 Task: Send an email with the signature Destiny Lee with the subject 'Status report' and the message 'Thank you for your prompt response.' from softage.1@softage.net to softage.10@softage.net,  softage.1@softage.net and softage.2@softage.net with CC to softage.3@softage.net with an attached document Feasibility_report.docx
Action: Key pressed n
Screenshot: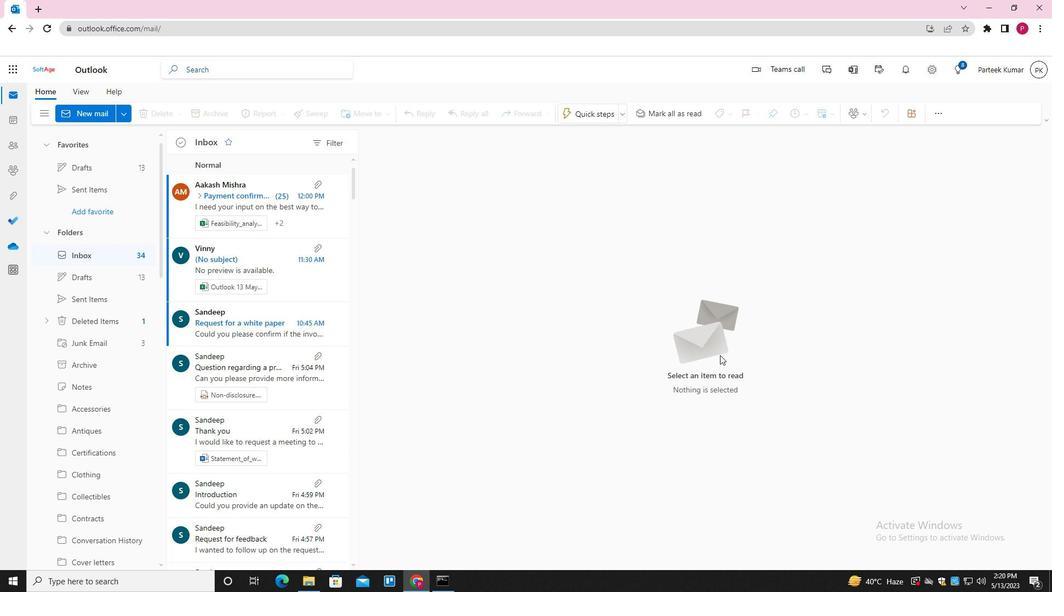 
Action: Mouse moved to (735, 111)
Screenshot: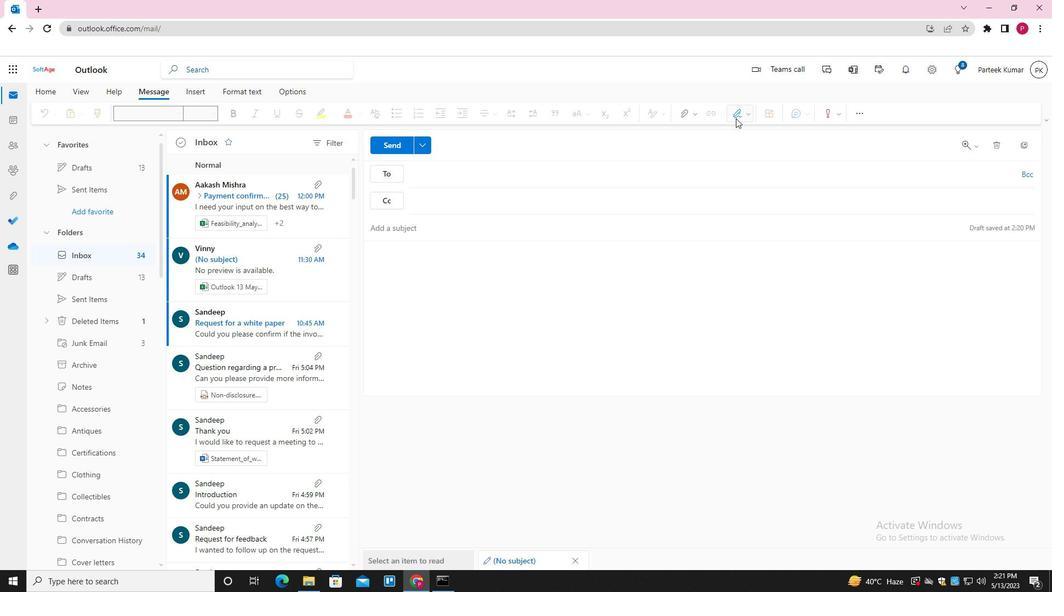 
Action: Mouse pressed left at (735, 111)
Screenshot: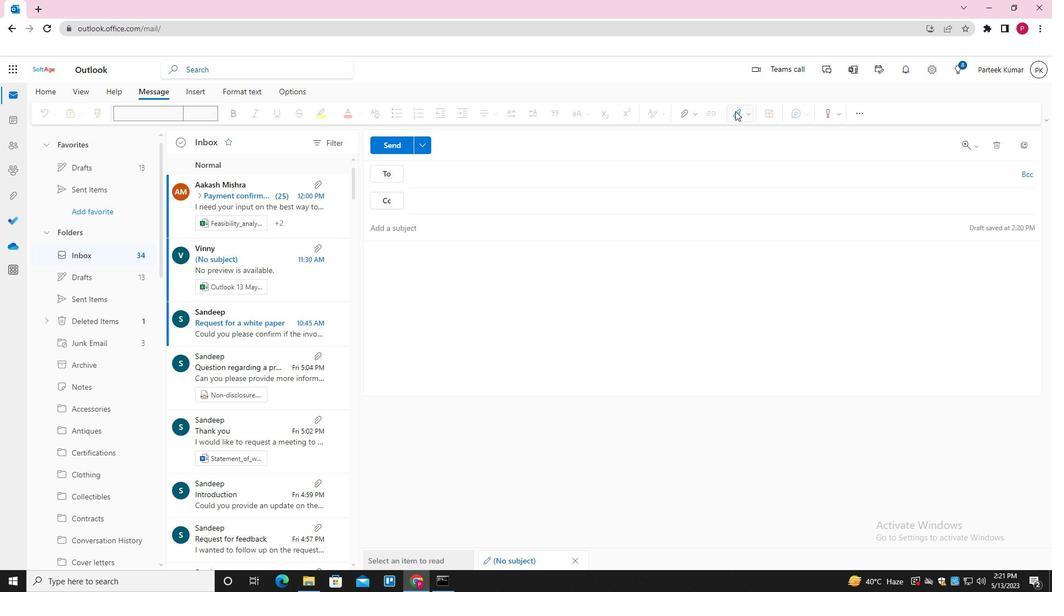 
Action: Mouse moved to (721, 158)
Screenshot: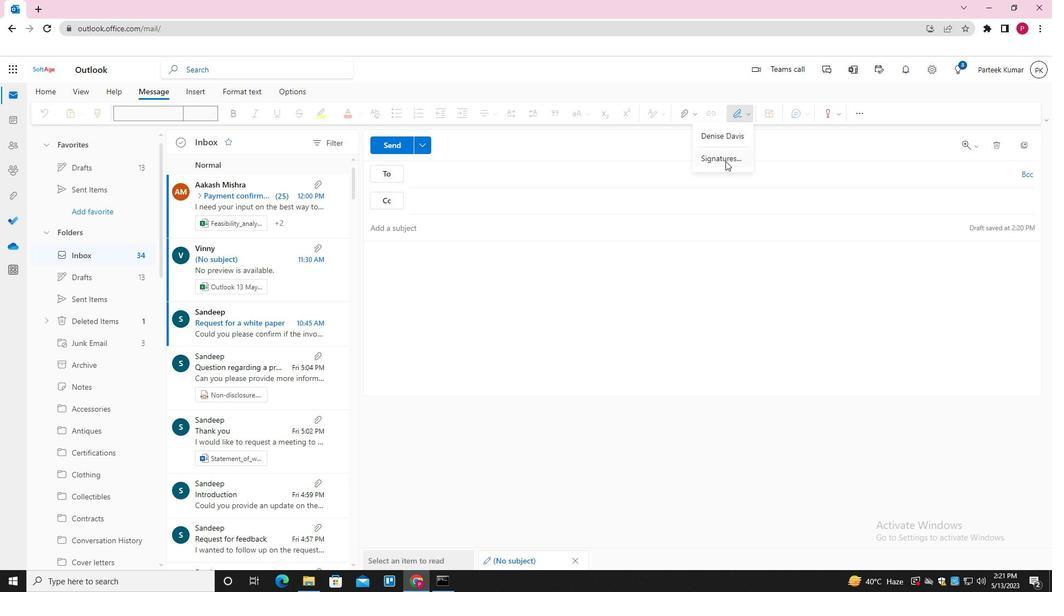 
Action: Mouse pressed left at (721, 158)
Screenshot: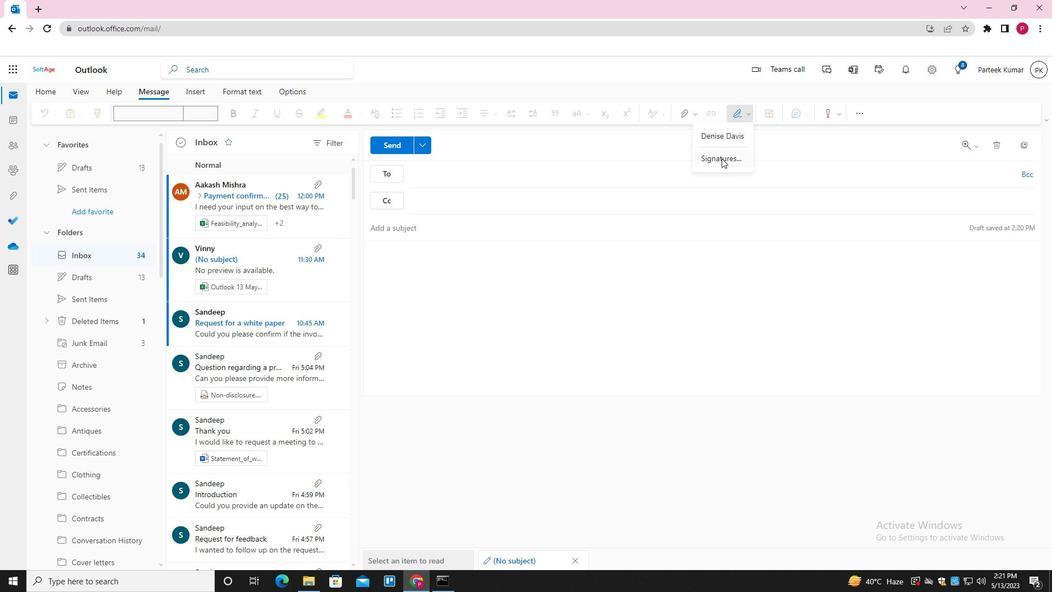 
Action: Mouse moved to (738, 198)
Screenshot: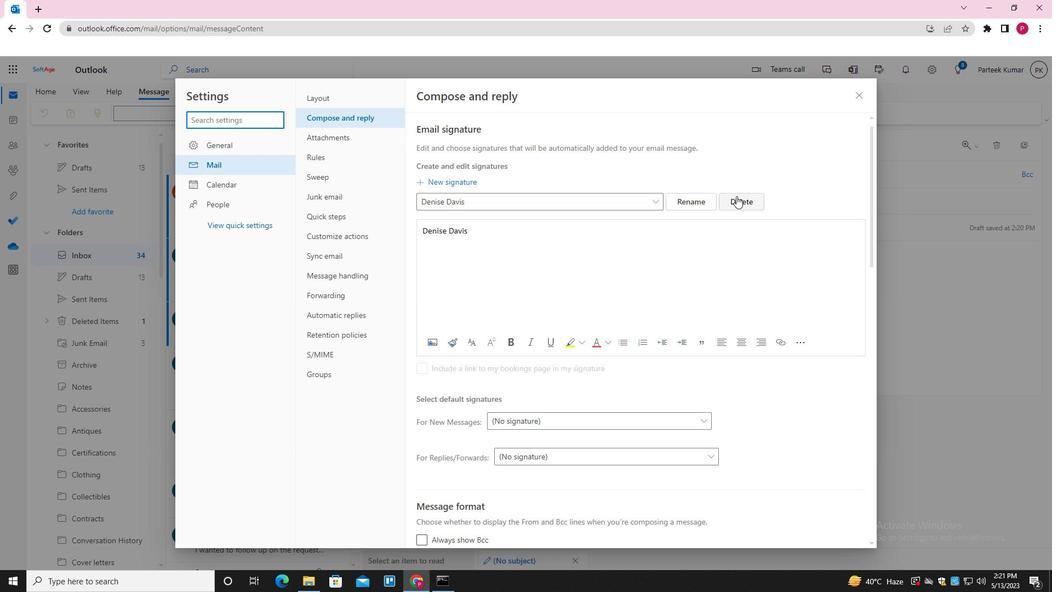 
Action: Mouse pressed left at (738, 198)
Screenshot: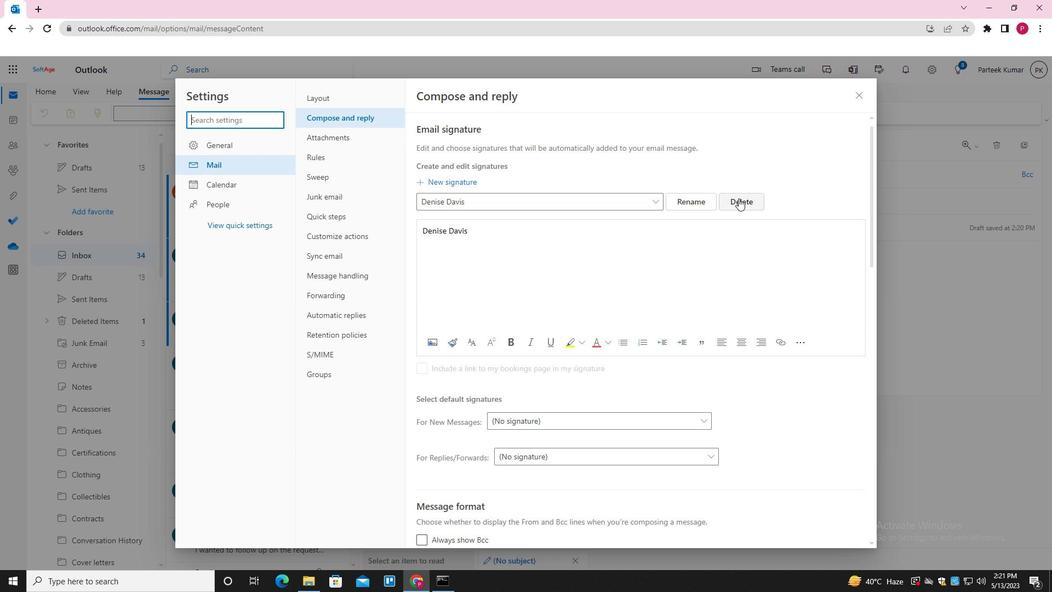 
Action: Mouse moved to (536, 202)
Screenshot: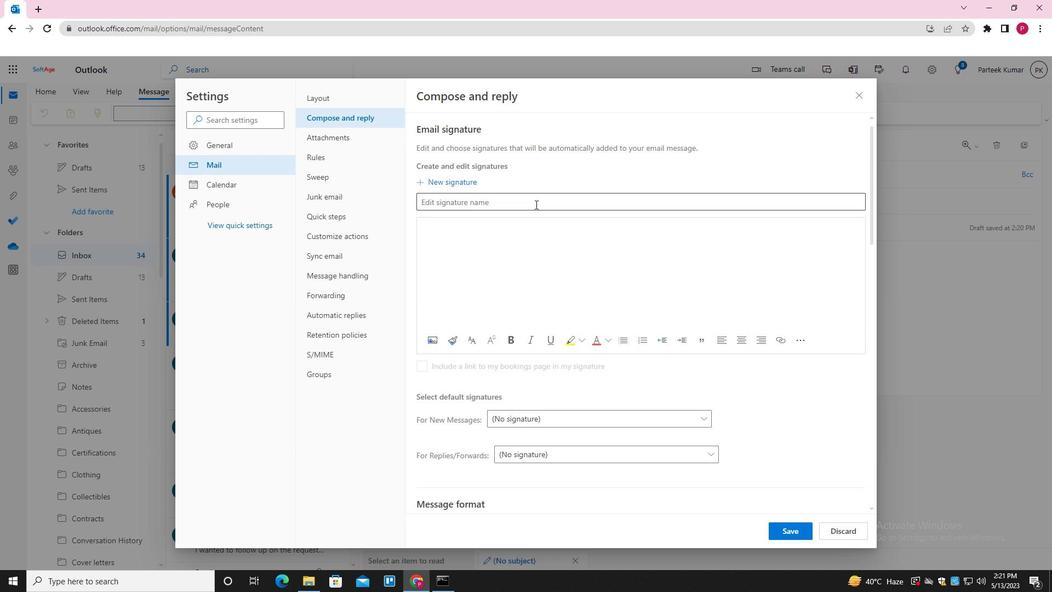 
Action: Mouse pressed left at (536, 202)
Screenshot: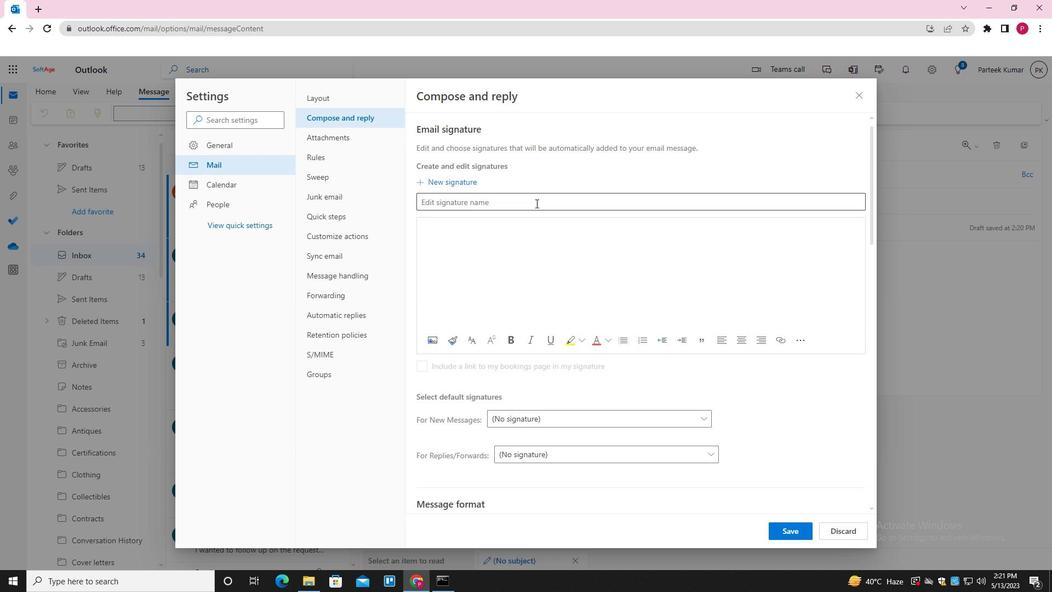 
Action: Key pressed <Key.shift><Key.shift>DESTINY<Key.space><Key.shift><Key.shift><Key.shift><Key.shift><Key.shift><Key.shift><Key.shift><Key.shift><Key.shift><Key.shift>LEE<Key.tab><Key.shift>DESTINY<Key.space><Key.shift_r>LEE
Screenshot: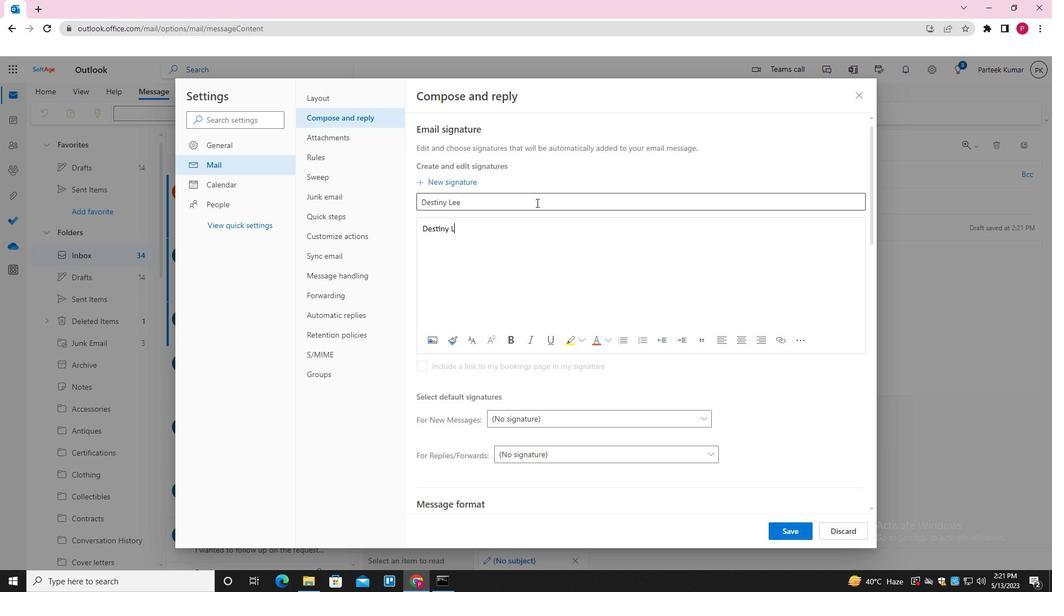 
Action: Mouse moved to (791, 531)
Screenshot: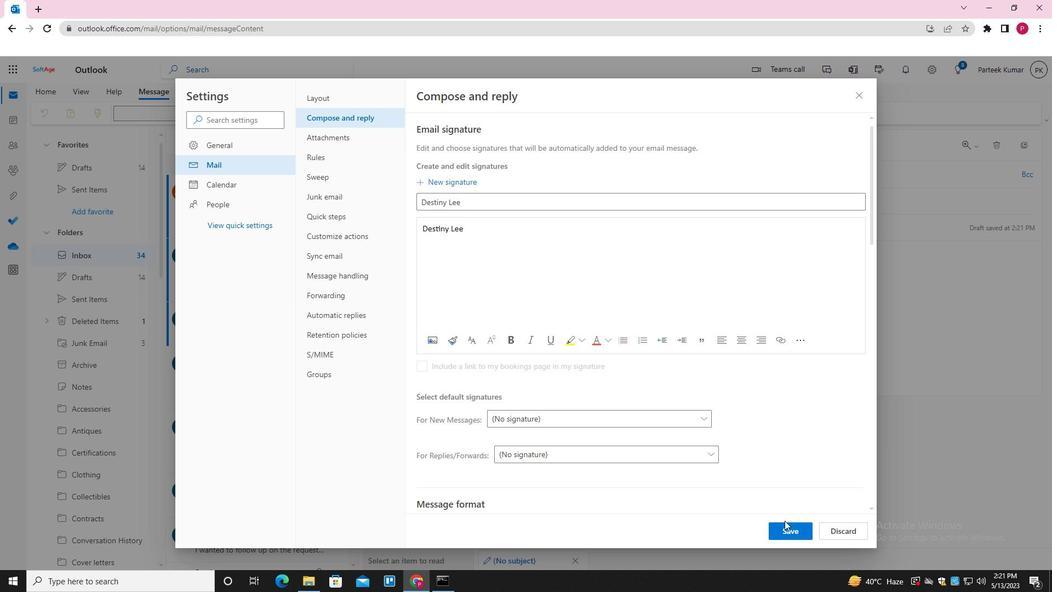 
Action: Mouse pressed left at (791, 531)
Screenshot: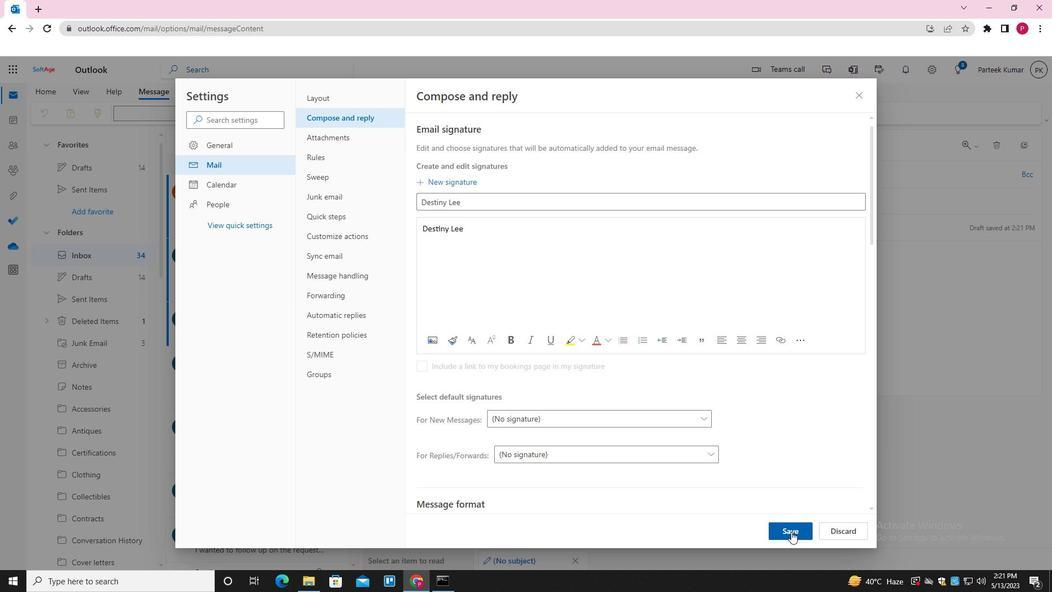 
Action: Mouse moved to (857, 93)
Screenshot: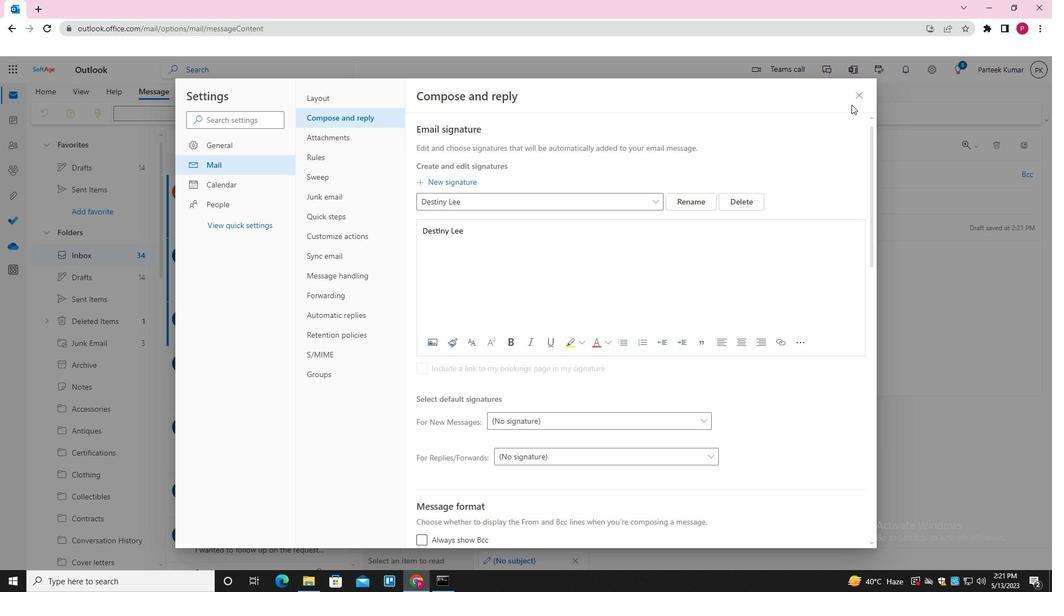 
Action: Mouse pressed left at (857, 93)
Screenshot: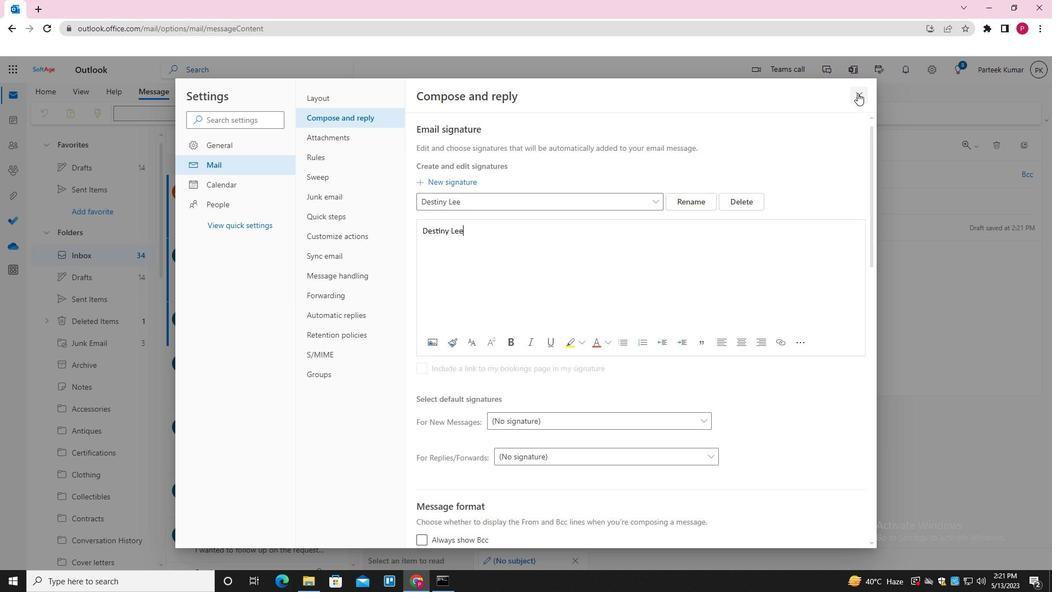 
Action: Mouse moved to (736, 116)
Screenshot: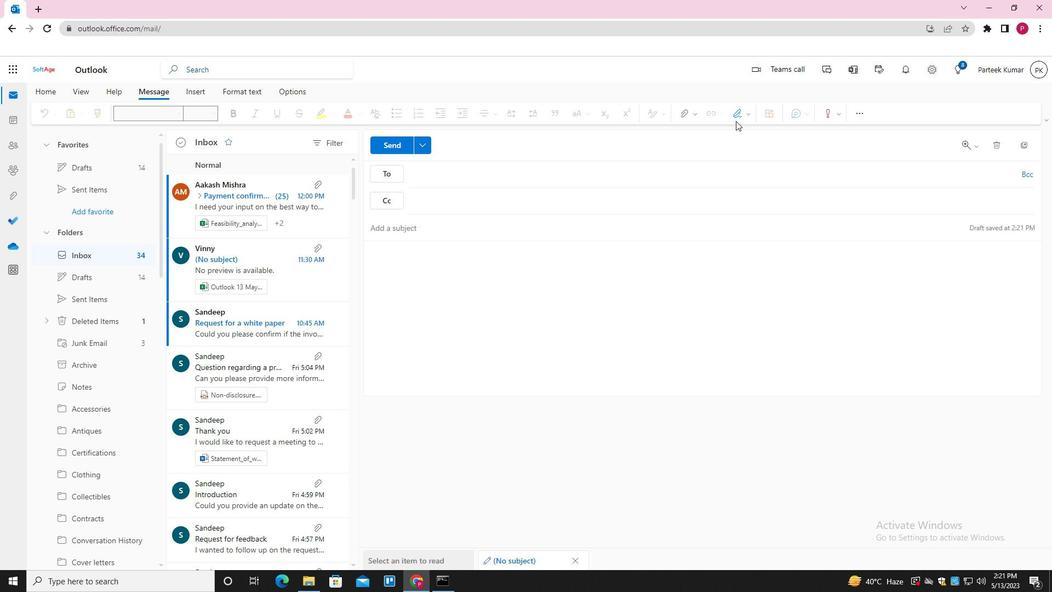 
Action: Mouse pressed left at (736, 116)
Screenshot: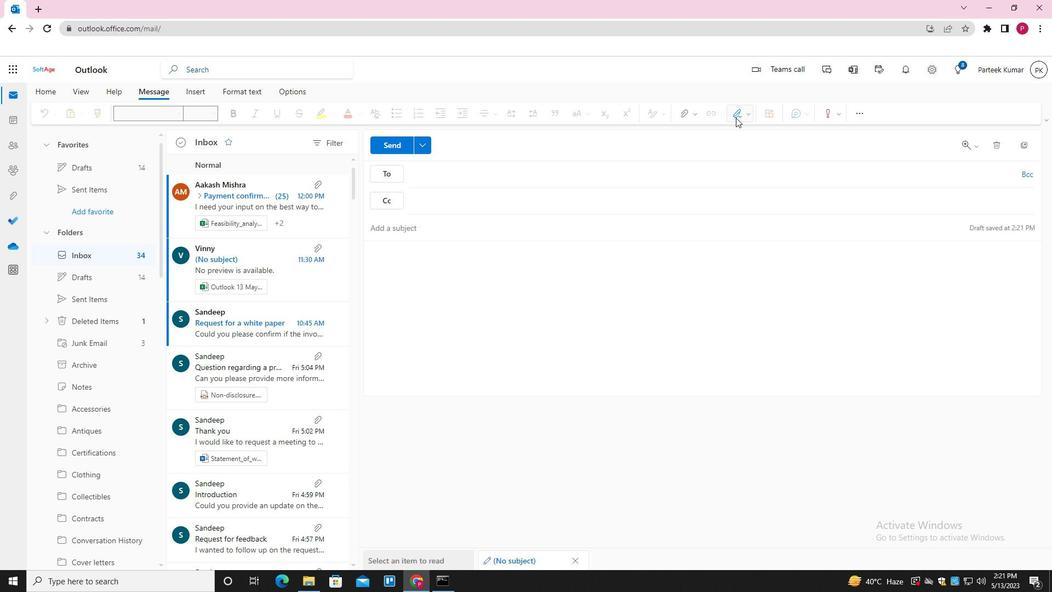
Action: Mouse moved to (729, 137)
Screenshot: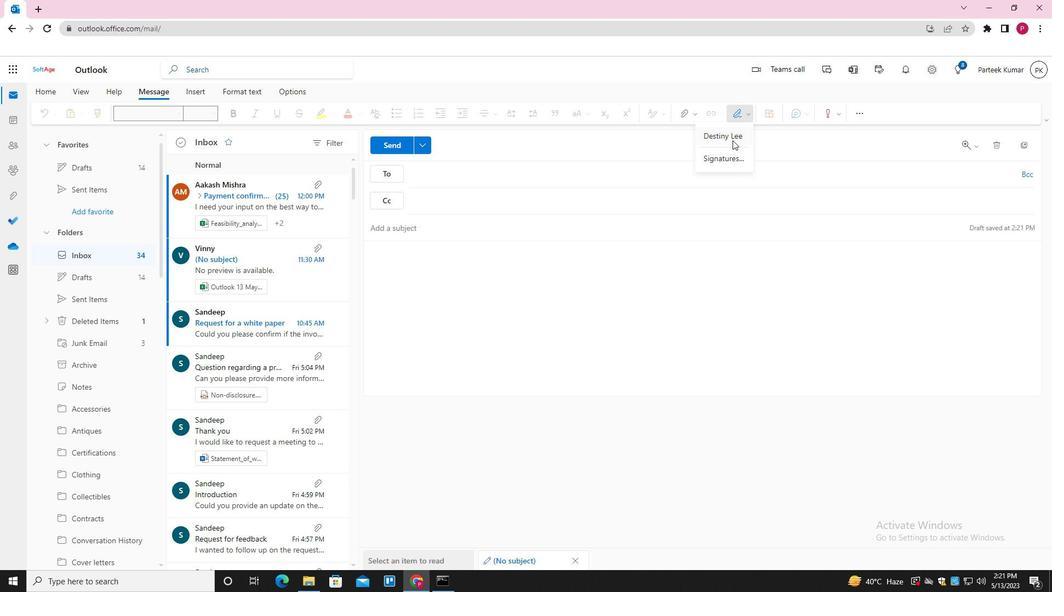 
Action: Mouse pressed left at (729, 137)
Screenshot: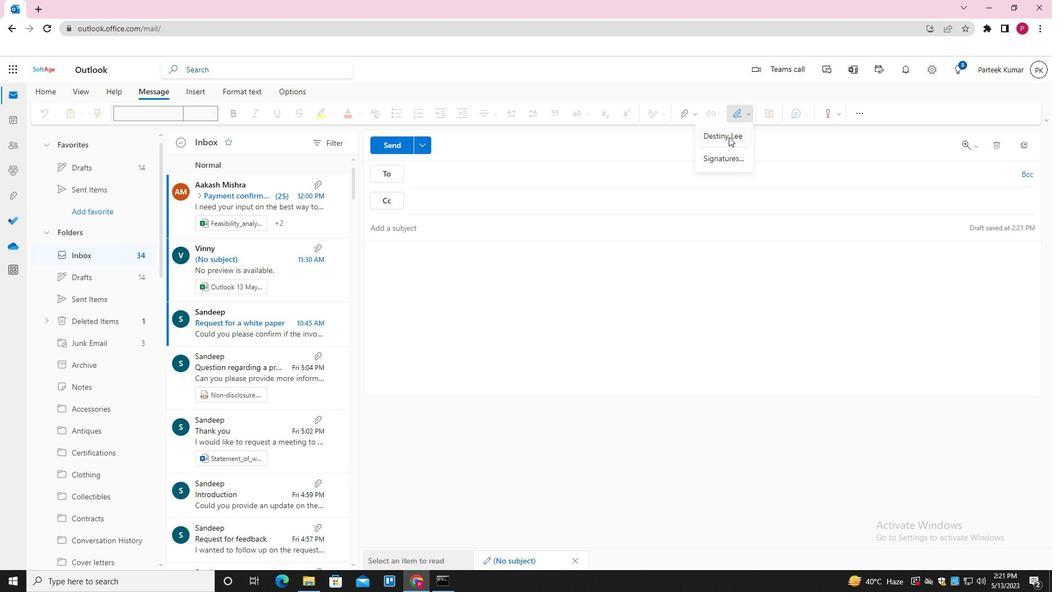 
Action: Mouse moved to (463, 229)
Screenshot: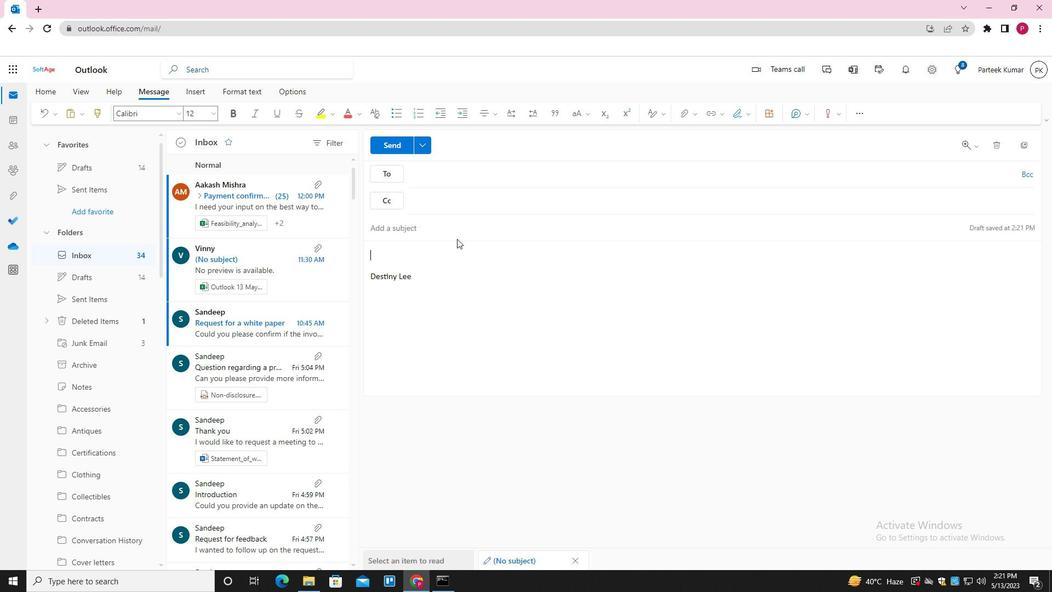 
Action: Mouse pressed left at (463, 229)
Screenshot: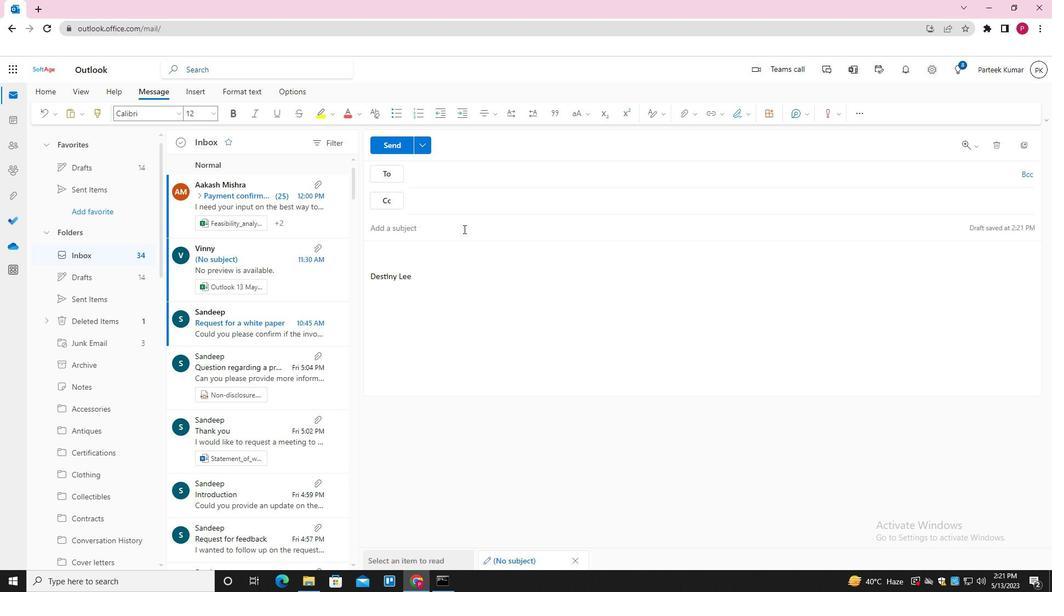
Action: Key pressed <Key.shift>STATUS<Key.space>REPORT<Key.space><Key.tab><Key.shift>THANK<Key.space>YOU<Key.space>FOR<Key.space>YOUR<Key.space>PROMPT<Key.space>RESPONSE<Key.space>
Screenshot: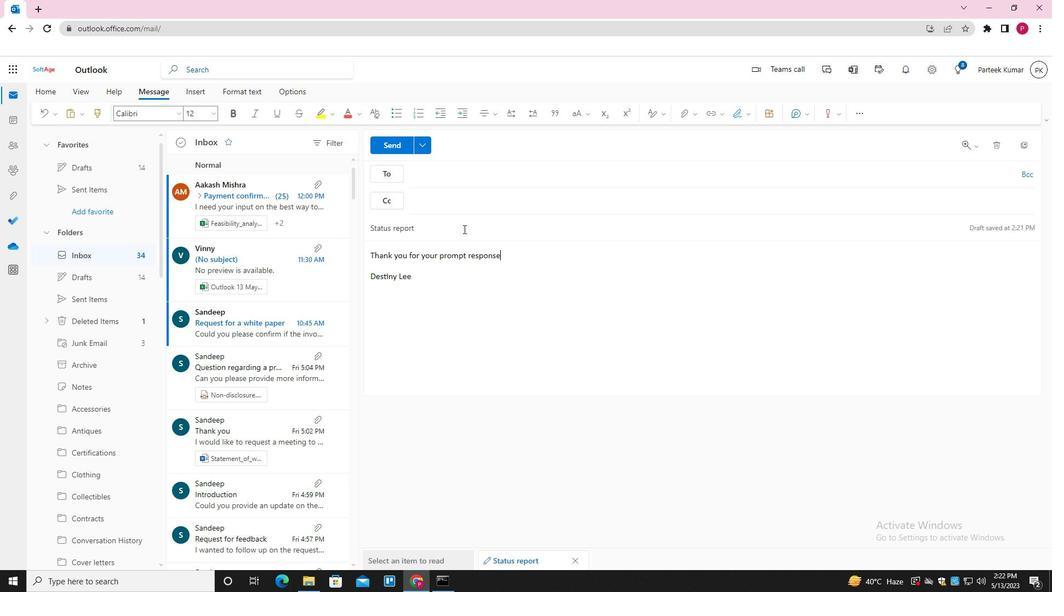 
Action: Mouse moved to (481, 169)
Screenshot: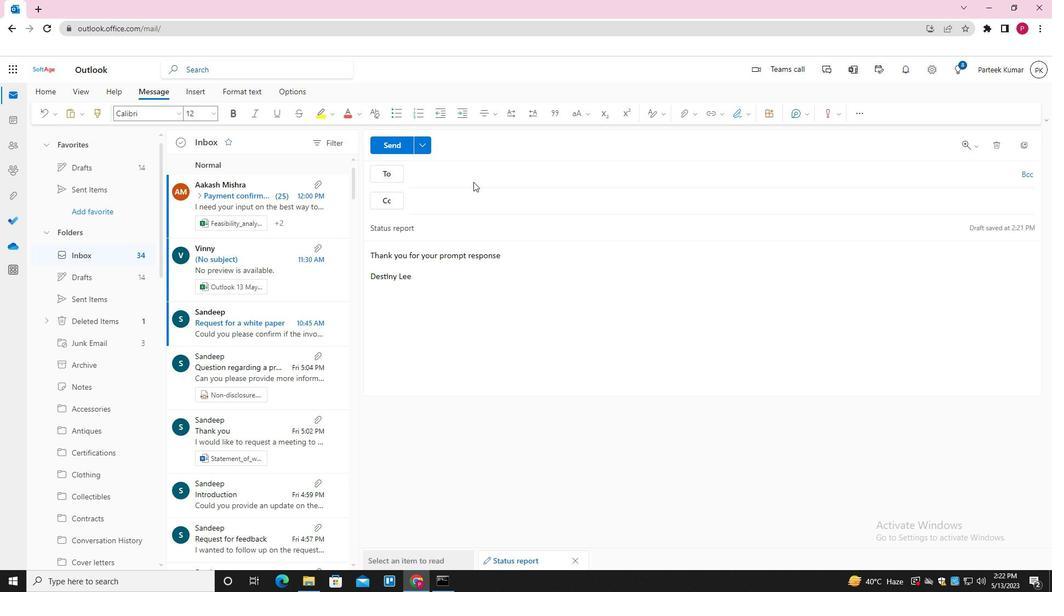 
Action: Mouse pressed left at (481, 169)
Screenshot: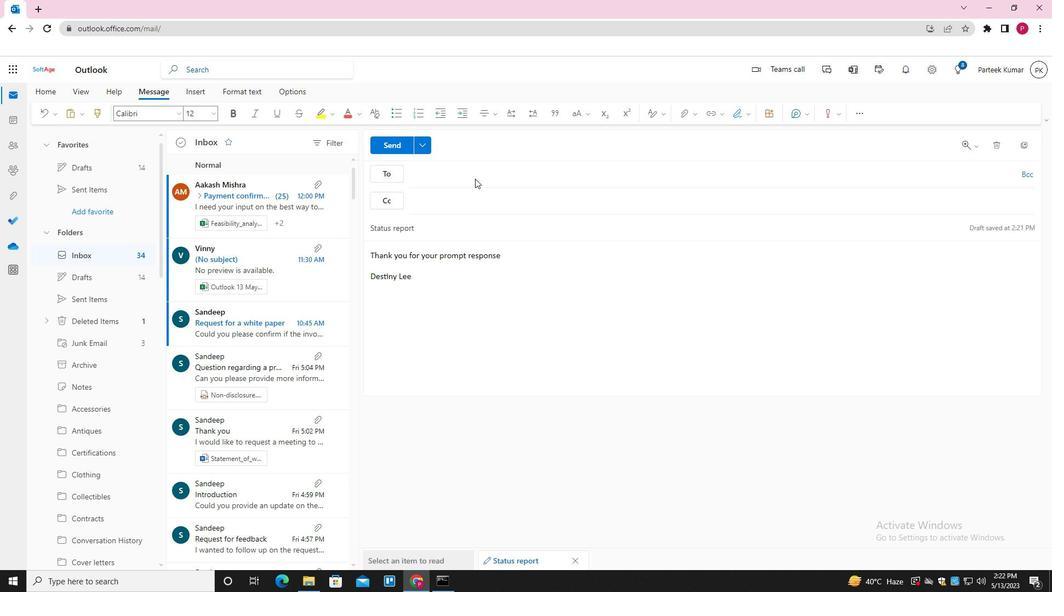 
Action: Key pressed SOFTAGE.10<Key.shift>@SOFTAGE.NET<Key.enter>SOFTAGE.1<Key.shift>@SOFTAGE.NET<Key.enter>SOFTAGE.2<Key.shift>#<Key.backspace><Key.shift>@SOFTAGE.NET<Key.enter><Key.tab>SOFTAGE.3<Key.shift>@SOFTAGE.NET<Key.enter>
Screenshot: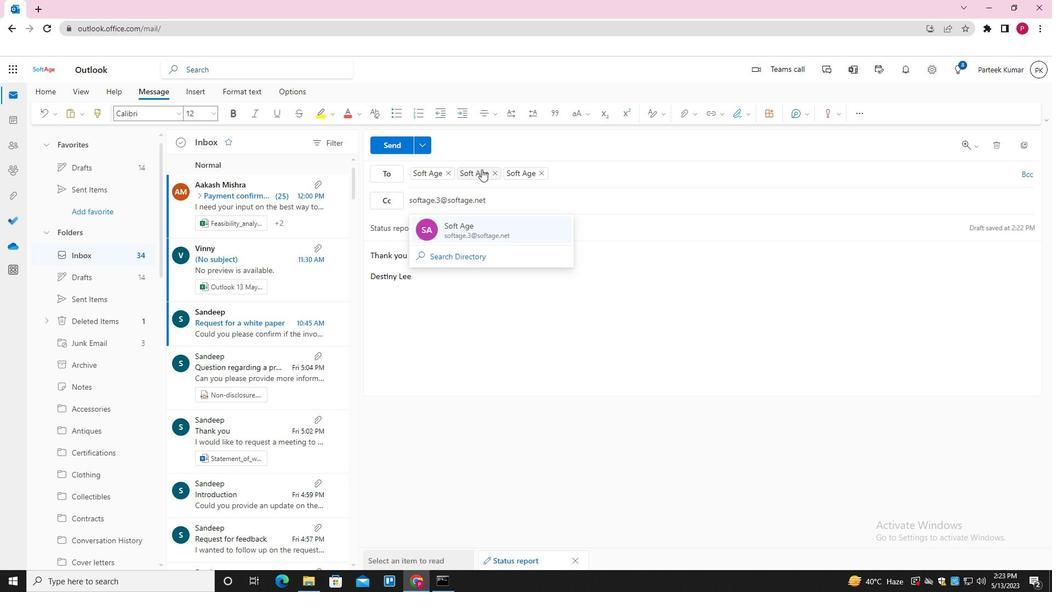 
Action: Mouse moved to (679, 114)
Screenshot: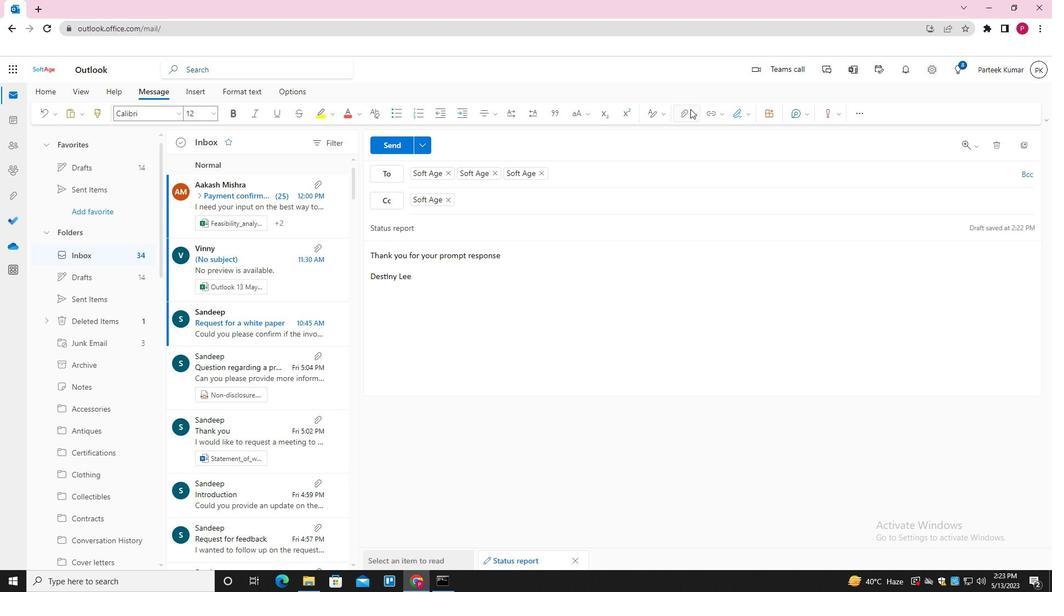 
Action: Mouse pressed left at (679, 114)
Screenshot: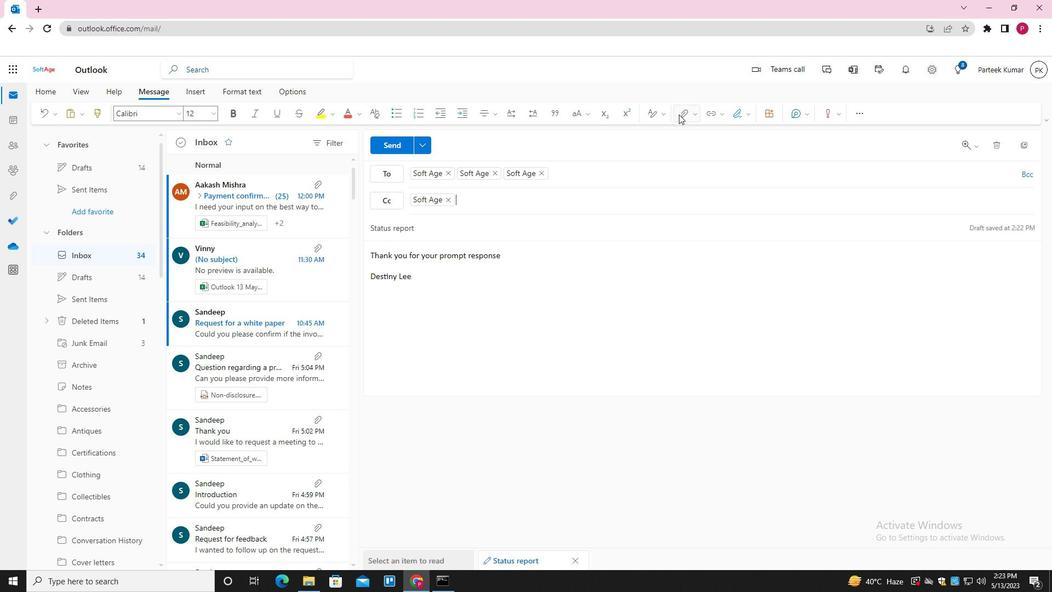 
Action: Mouse moved to (634, 140)
Screenshot: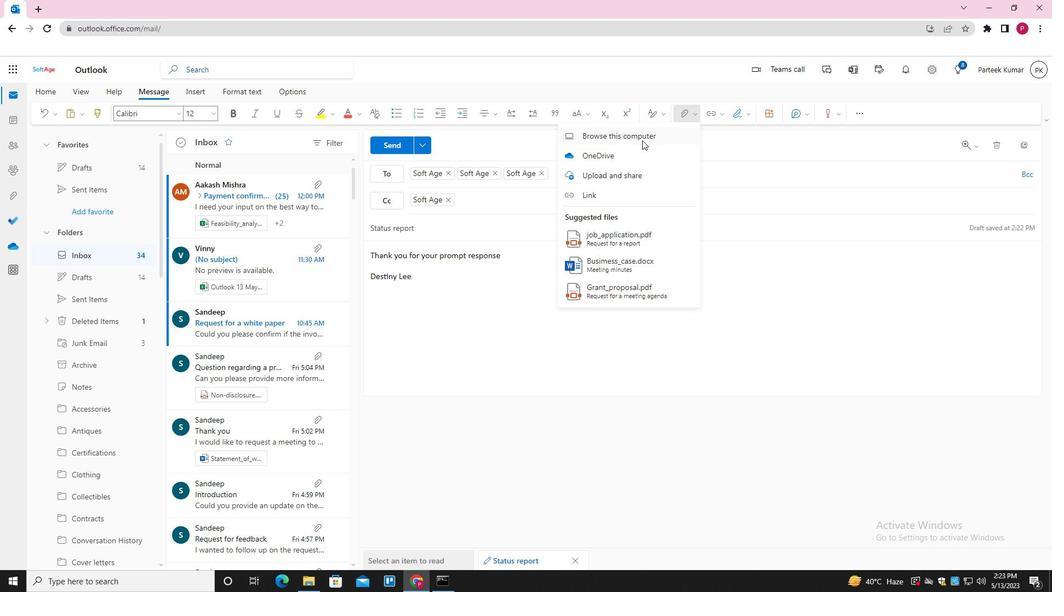 
Action: Mouse pressed left at (634, 140)
Screenshot: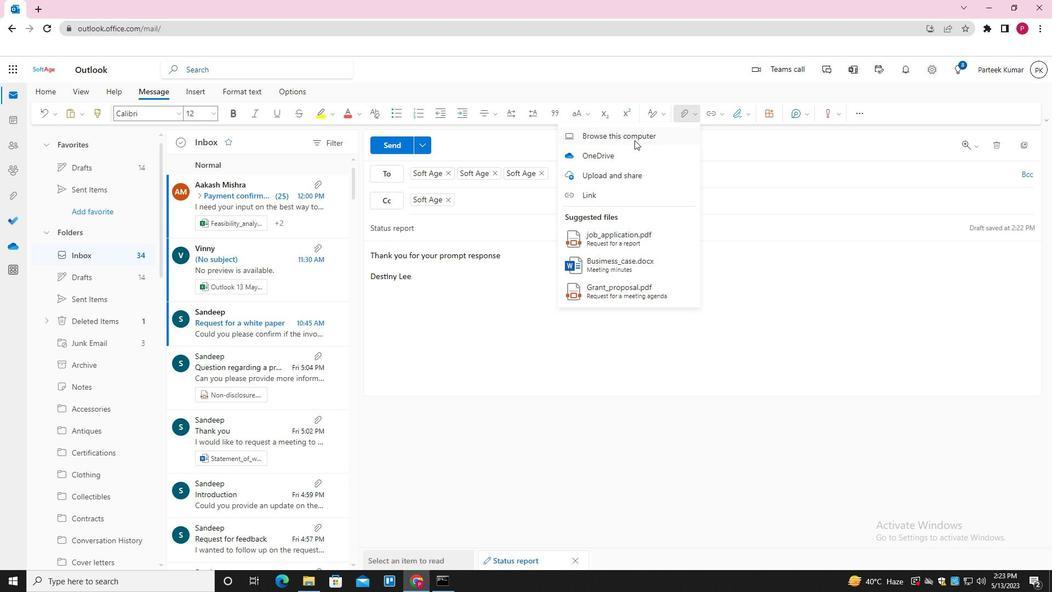 
Action: Mouse moved to (160, 82)
Screenshot: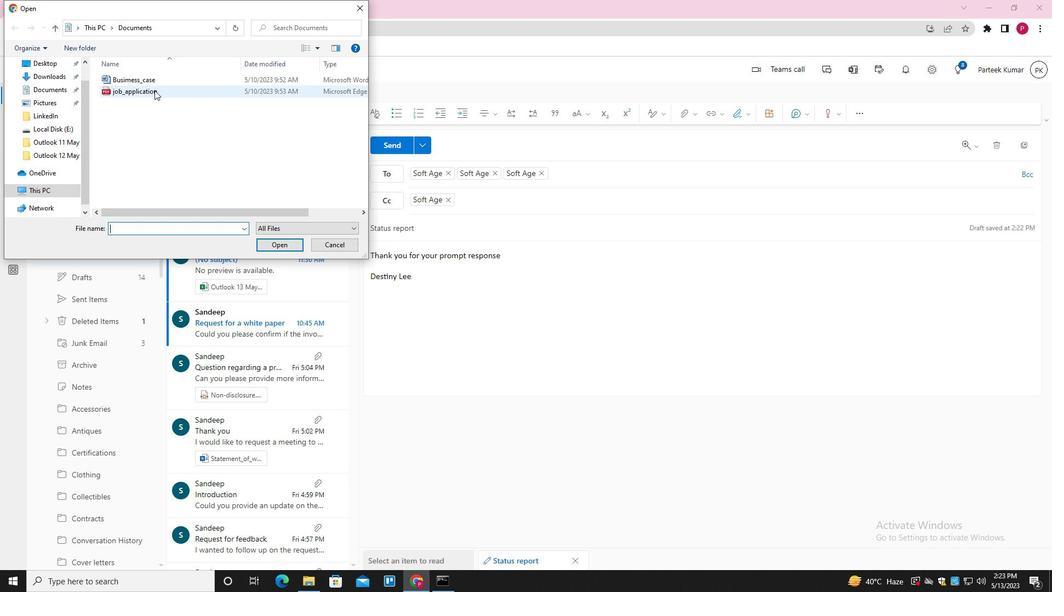 
Action: Mouse pressed left at (160, 82)
Screenshot: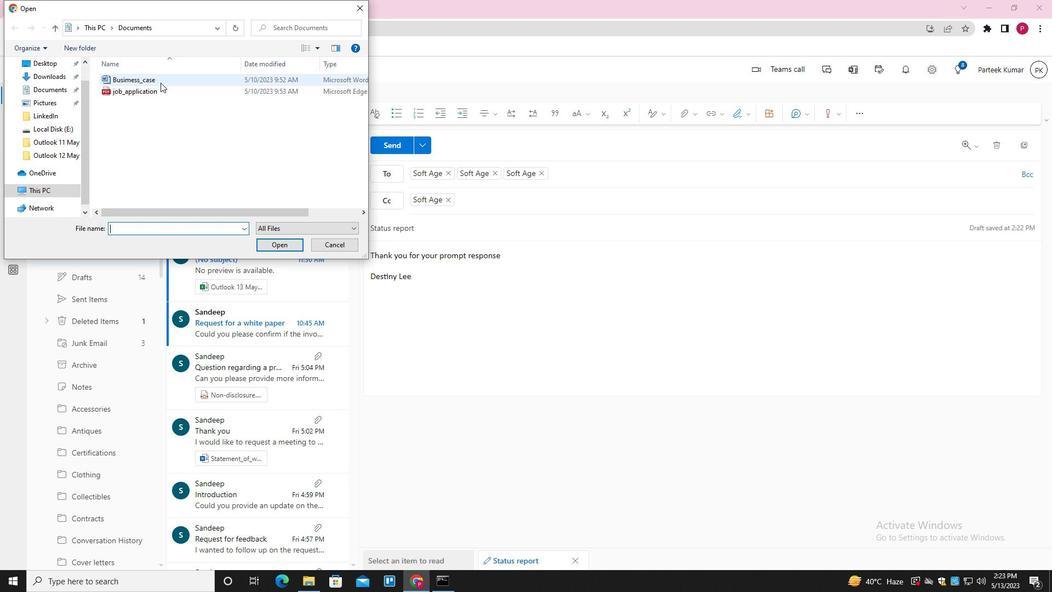 
Action: Key pressed <Key.f2><Key.shift_r><Key.shift_r><Key.shift_r><Key.shift_r><Key.shift_r><Key.shift_r><Key.shift_r><Key.shift_r><Key.shift_r><Key.shift_r><Key.shift_r><Key.shift_r><Key.shift_r>FEASIBILITY<Key.shift_r>_REPORT<Key.enter>
Screenshot: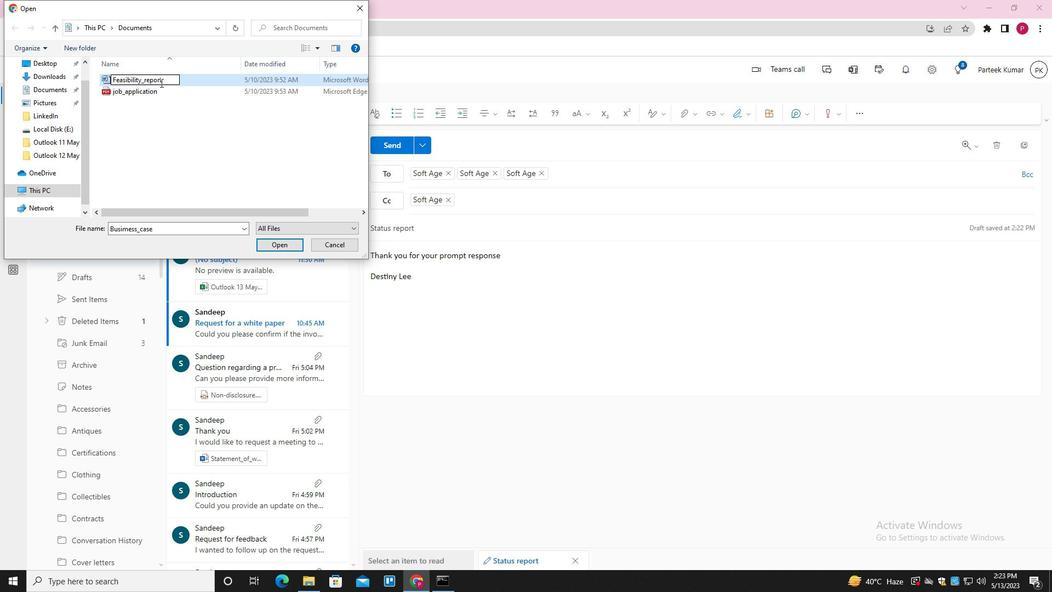
Action: Mouse pressed left at (160, 82)
Screenshot: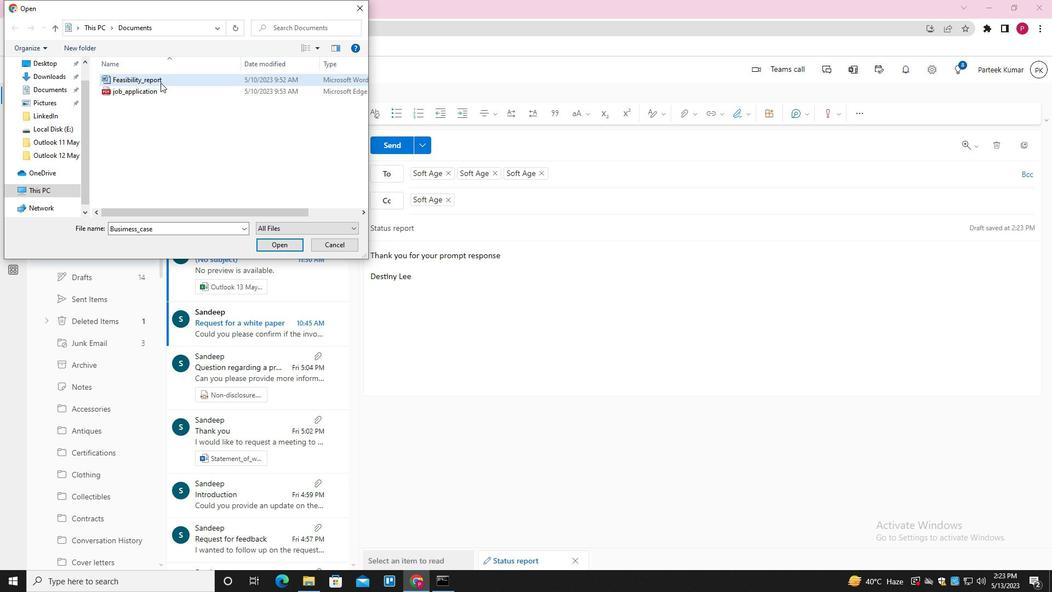 
Action: Mouse moved to (272, 242)
Screenshot: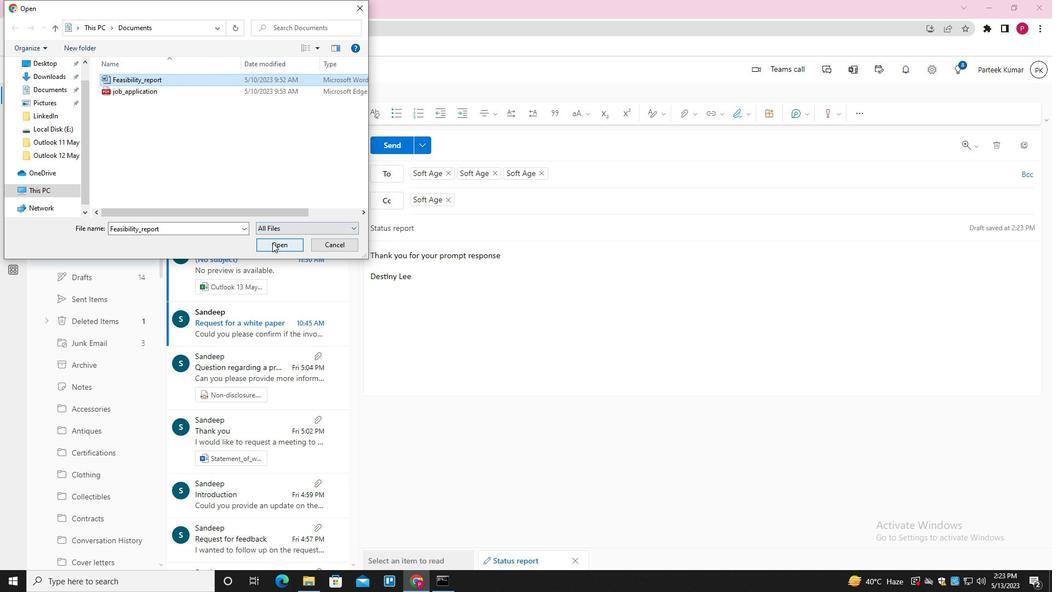 
Action: Mouse pressed left at (272, 242)
Screenshot: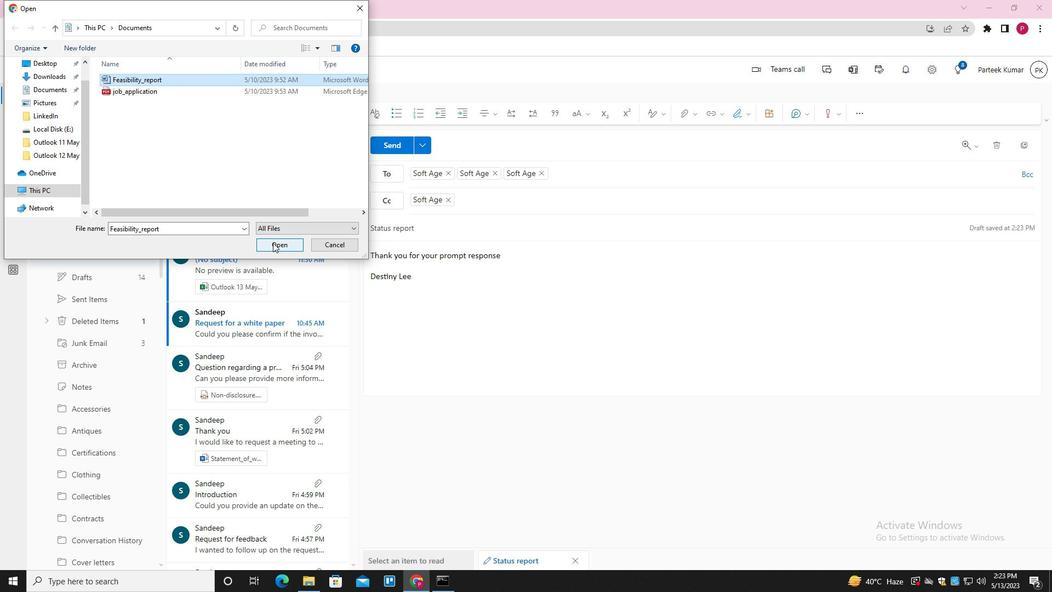 
Action: Mouse moved to (391, 149)
Screenshot: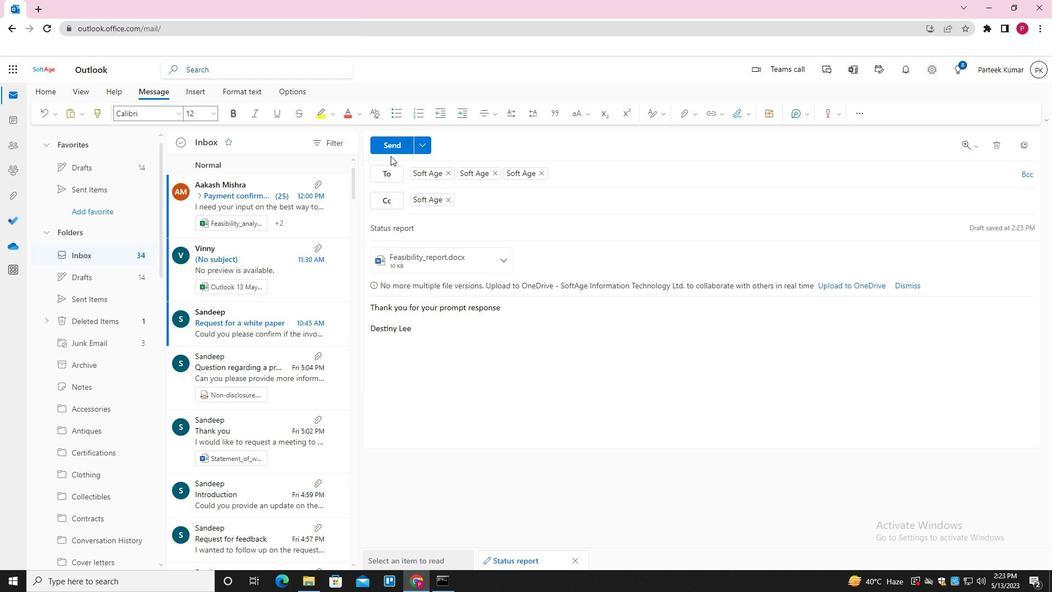 
Action: Mouse pressed left at (391, 149)
Screenshot: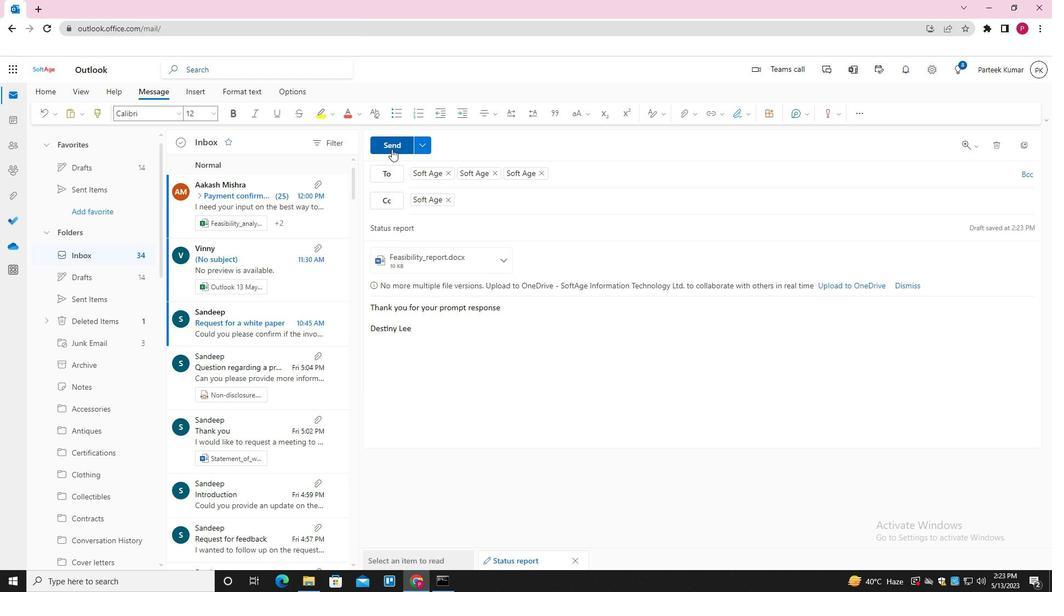 
Action: Mouse moved to (446, 334)
Screenshot: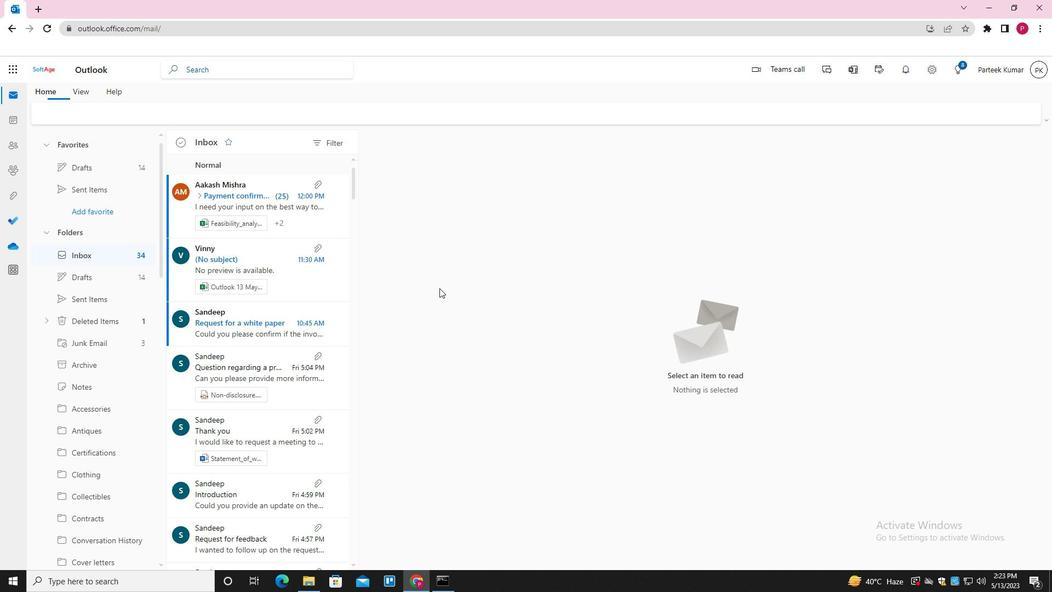 
